 Task: Sort the products in the category "More Dips & Spreads" by unit price (high first).
Action: Mouse moved to (804, 299)
Screenshot: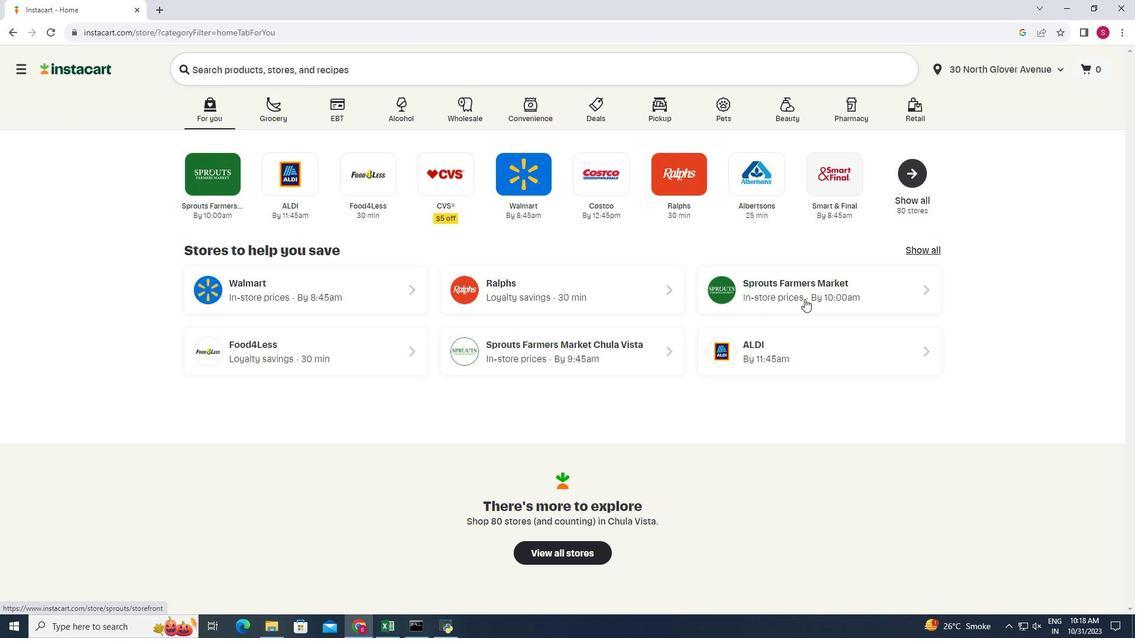 
Action: Mouse pressed left at (804, 299)
Screenshot: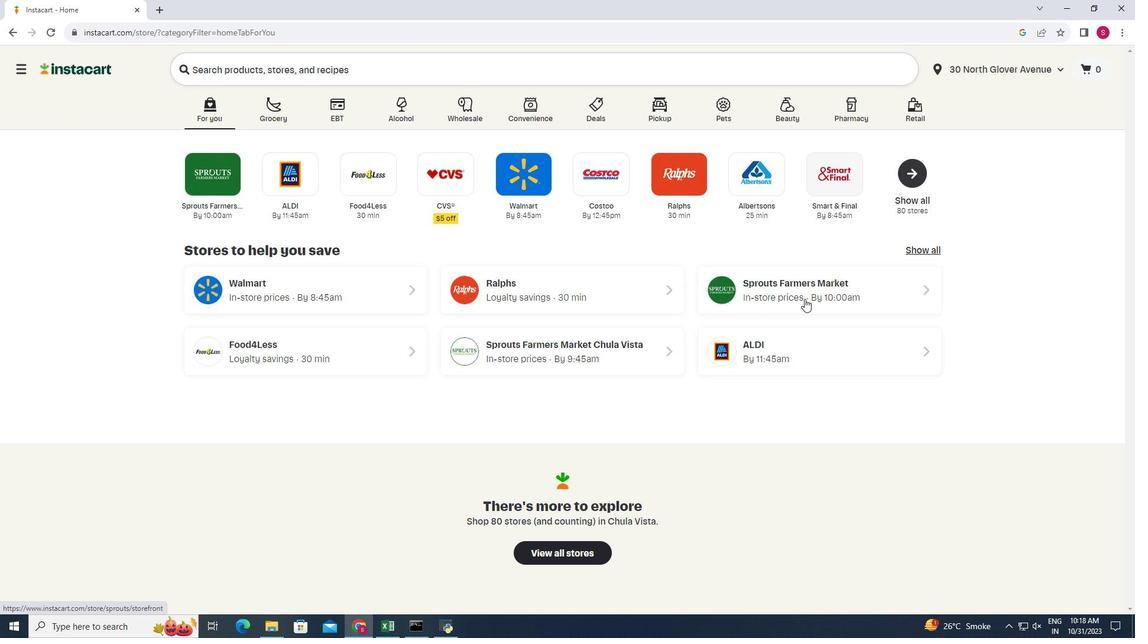 
Action: Mouse moved to (31, 523)
Screenshot: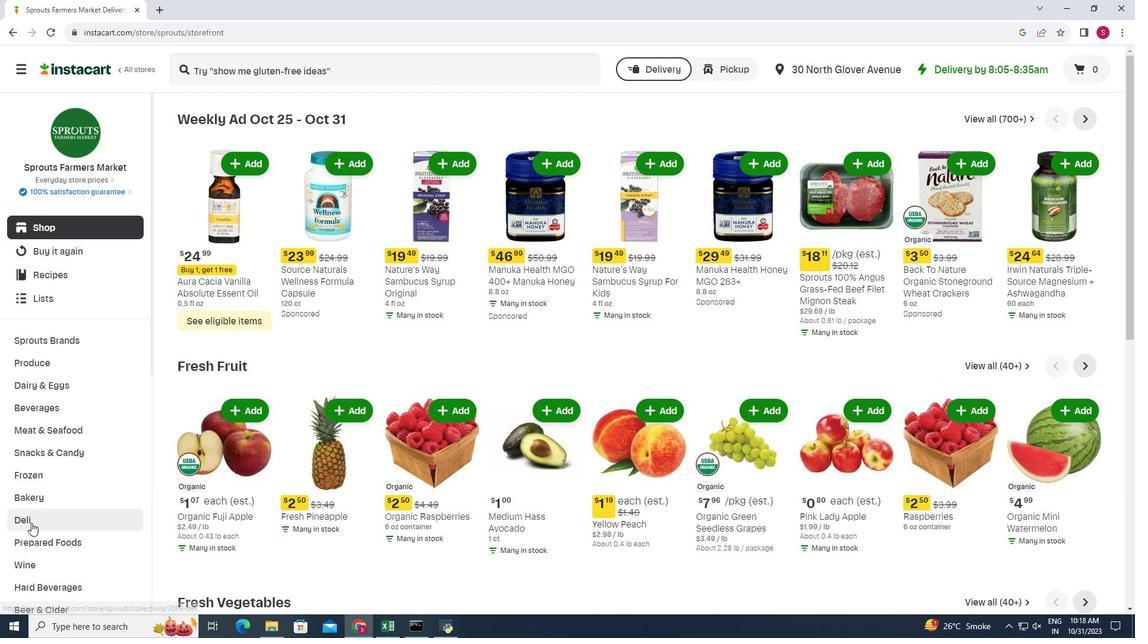 
Action: Mouse pressed left at (31, 523)
Screenshot: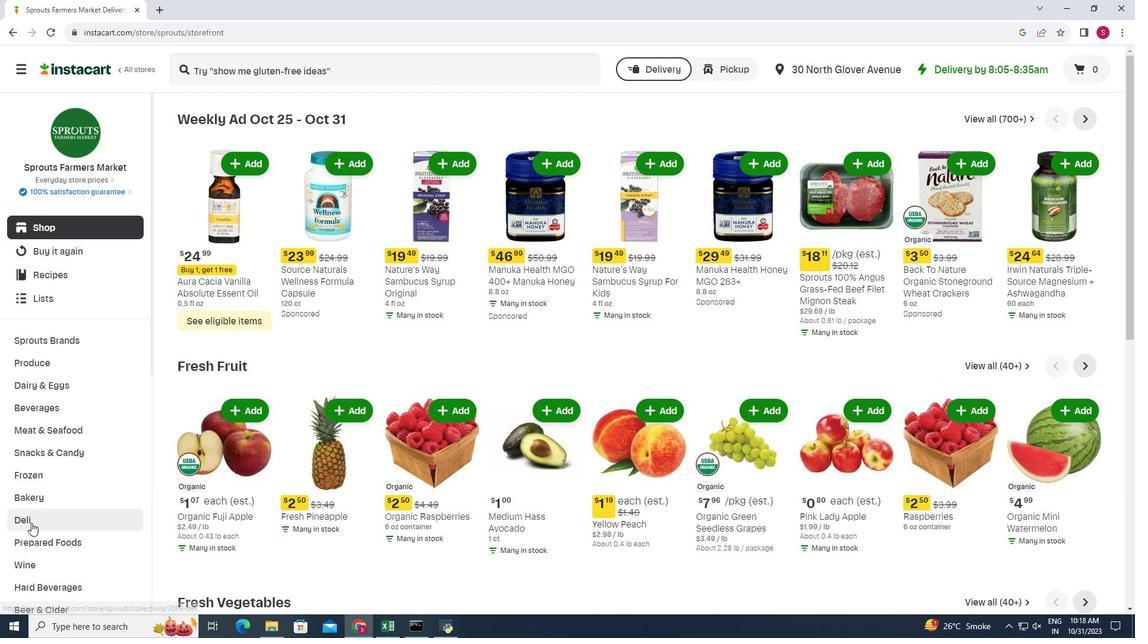 
Action: Mouse moved to (392, 140)
Screenshot: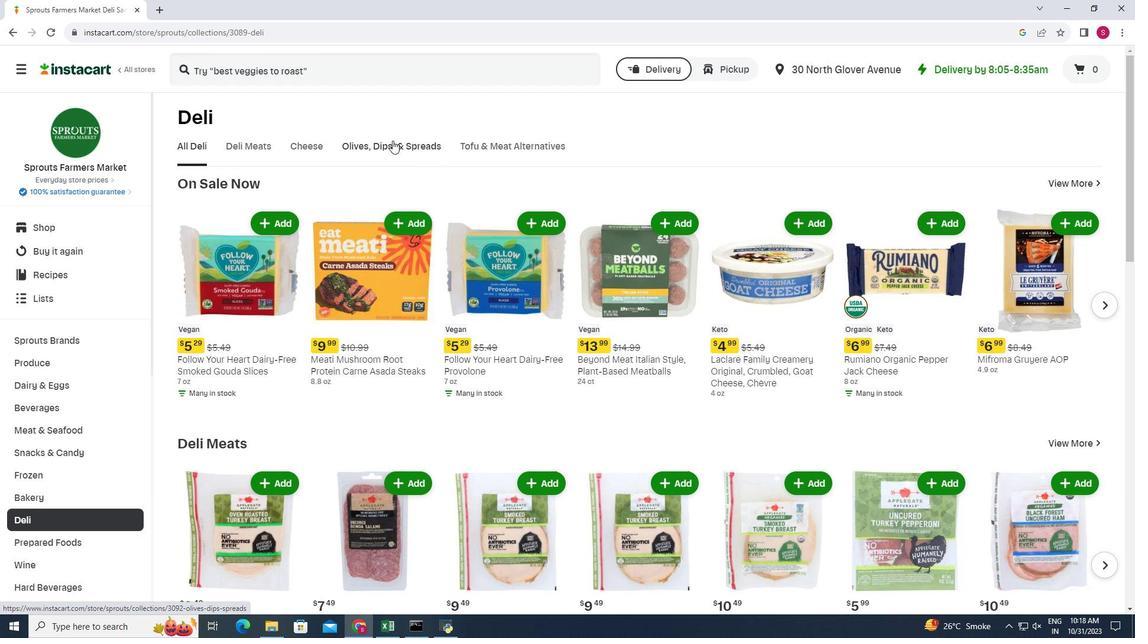 
Action: Mouse pressed left at (392, 140)
Screenshot: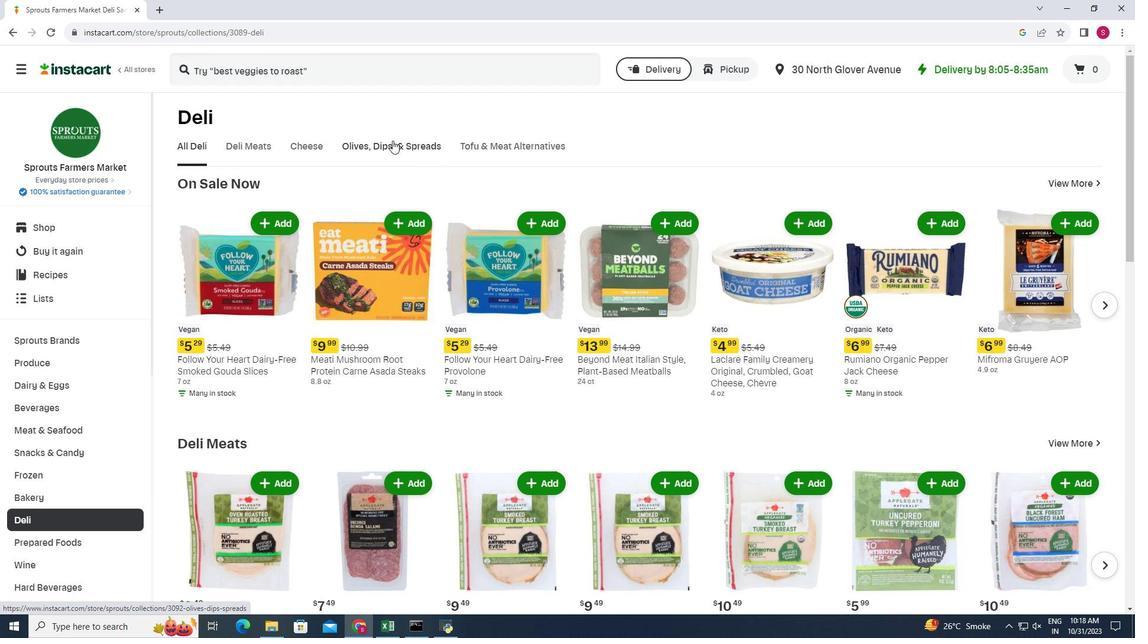 
Action: Mouse moved to (633, 203)
Screenshot: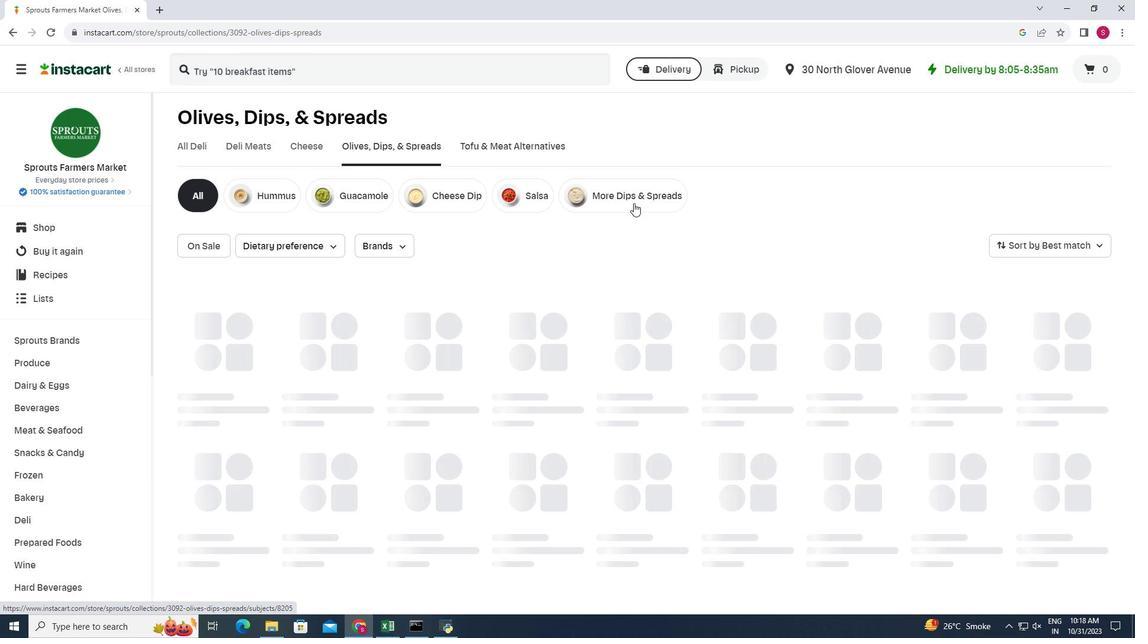 
Action: Mouse pressed left at (633, 203)
Screenshot: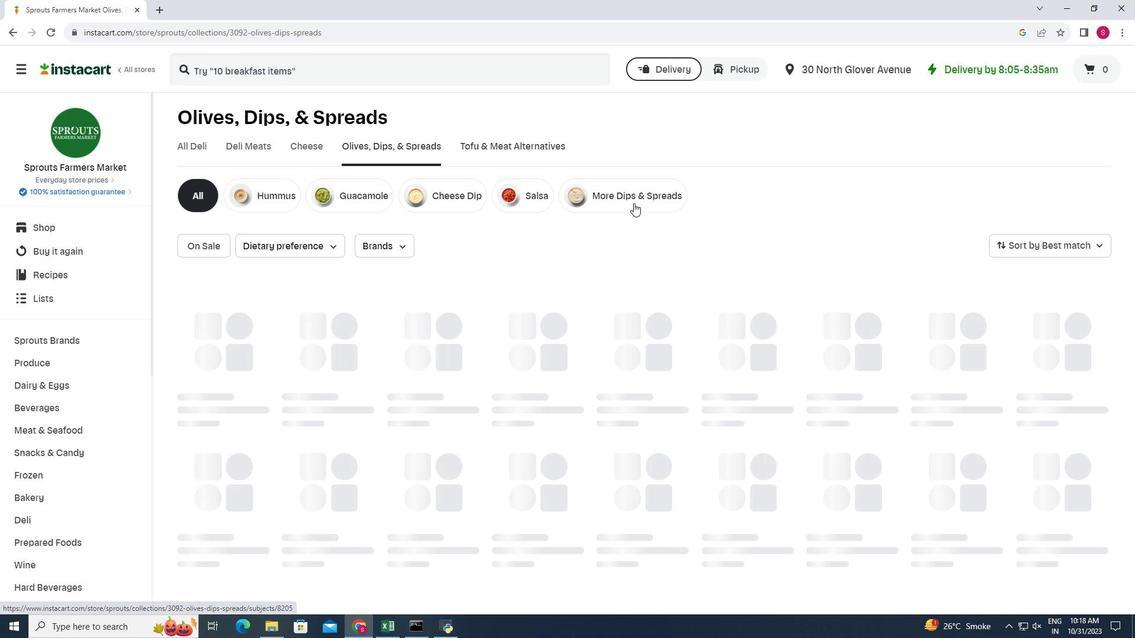 
Action: Mouse moved to (1090, 244)
Screenshot: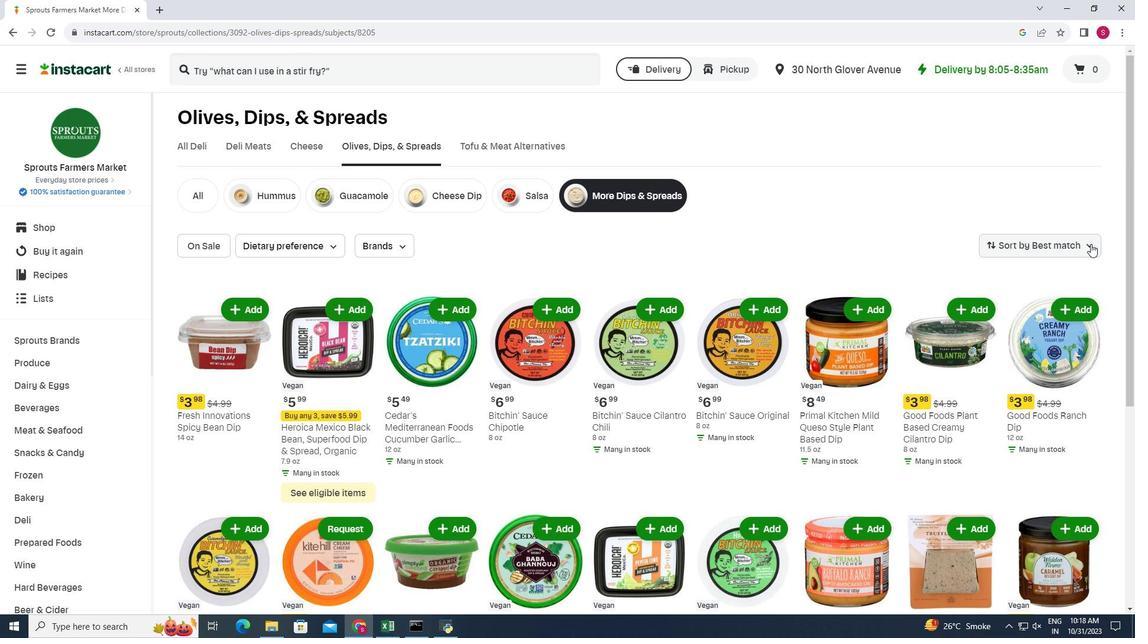 
Action: Mouse pressed left at (1090, 244)
Screenshot: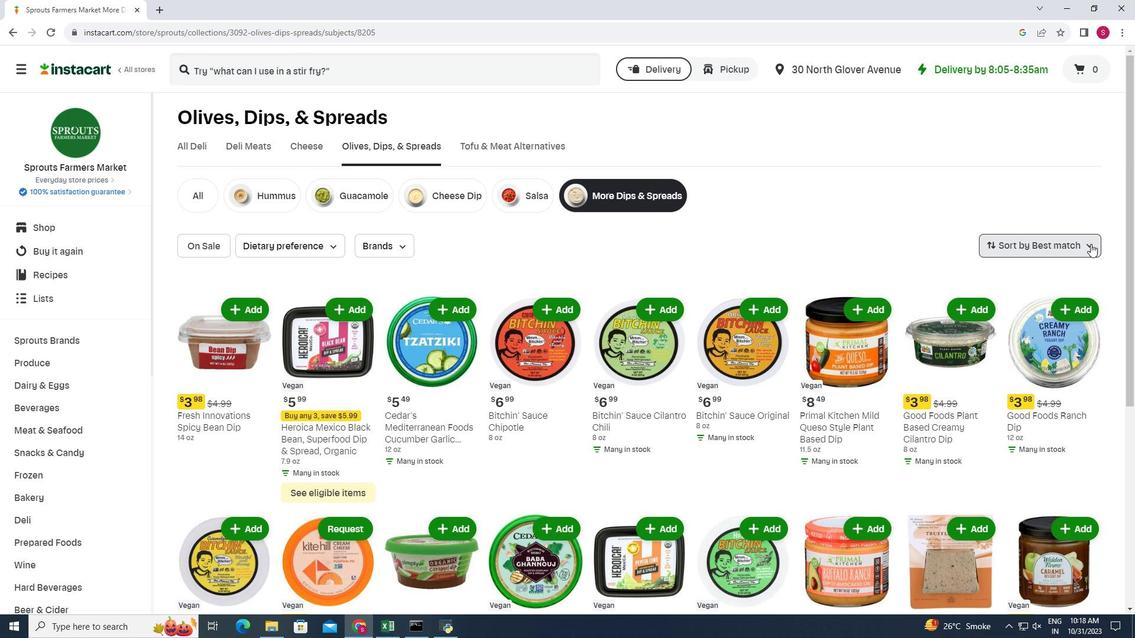 
Action: Mouse moved to (1063, 382)
Screenshot: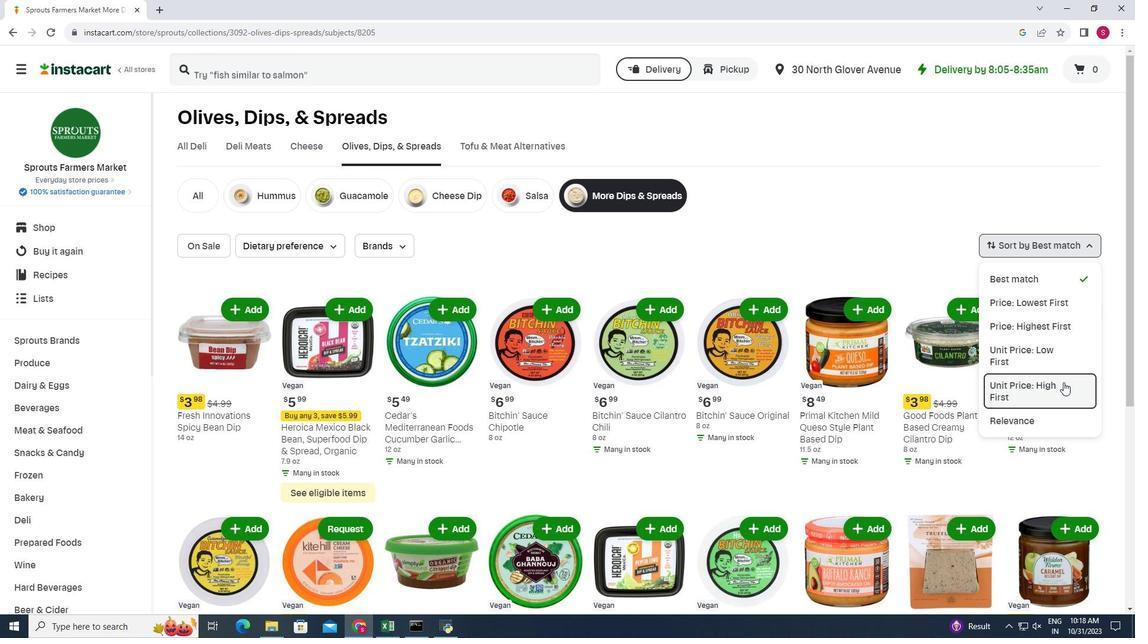 
Action: Mouse pressed left at (1063, 382)
Screenshot: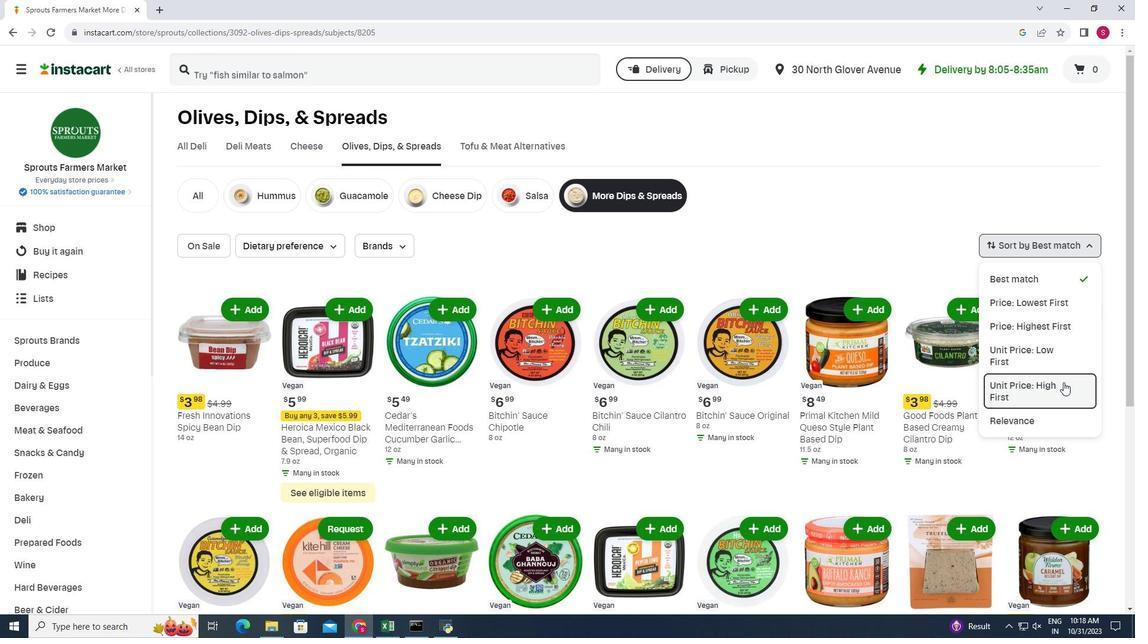 
Action: Mouse moved to (615, 227)
Screenshot: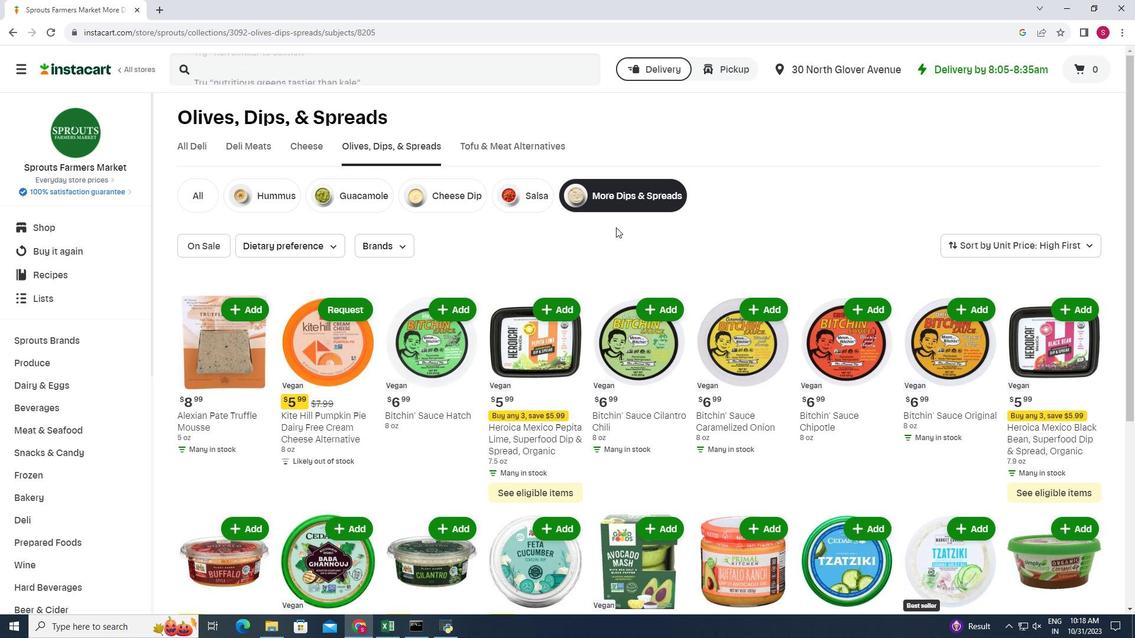 
Action: Mouse scrolled (615, 227) with delta (0, 0)
Screenshot: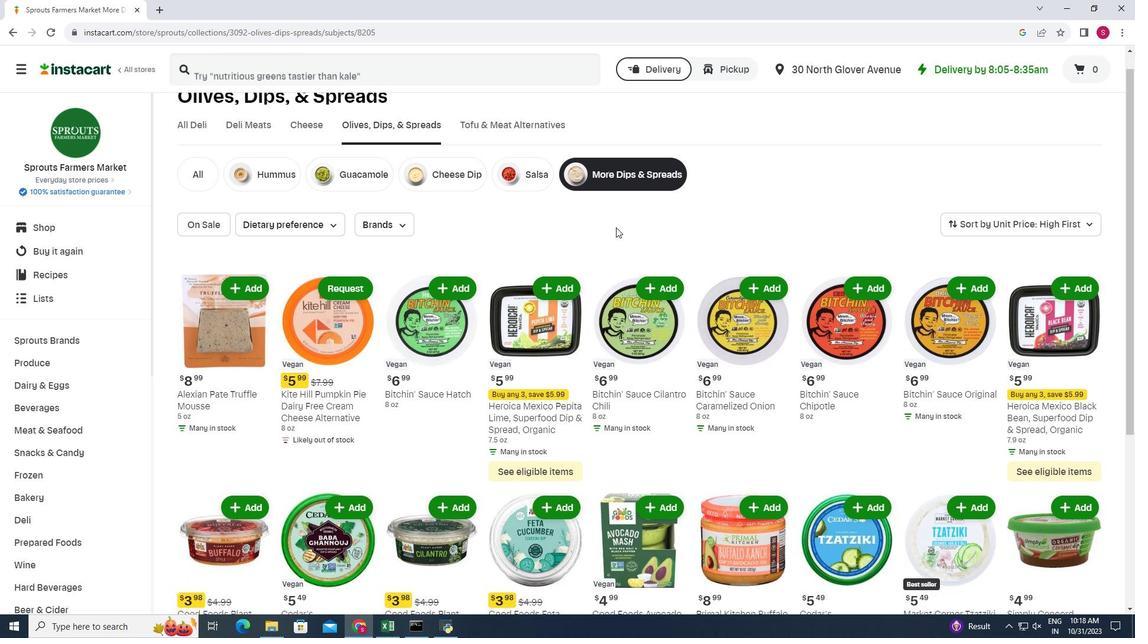 
Action: Mouse scrolled (615, 227) with delta (0, 0)
Screenshot: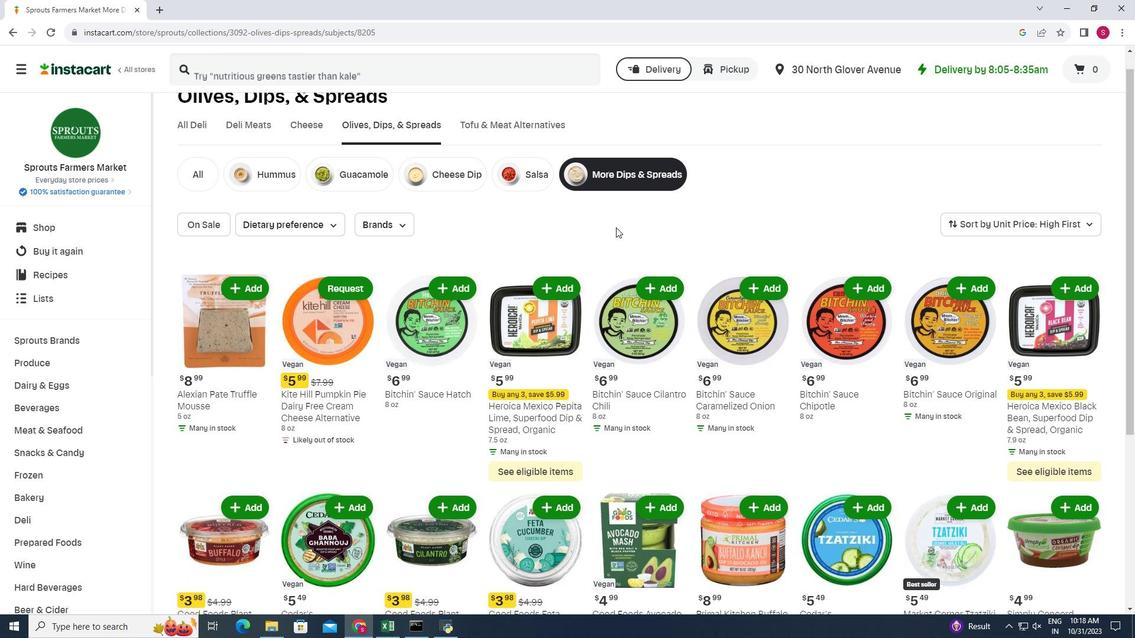 
Action: Mouse scrolled (615, 227) with delta (0, 0)
Screenshot: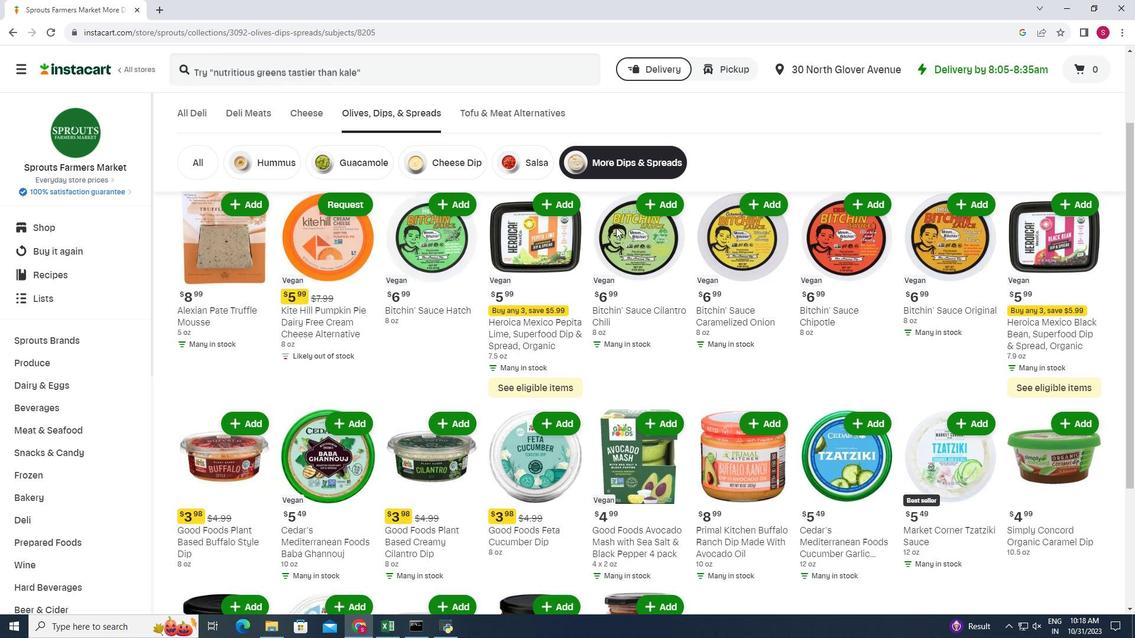 
Action: Mouse moved to (615, 227)
Screenshot: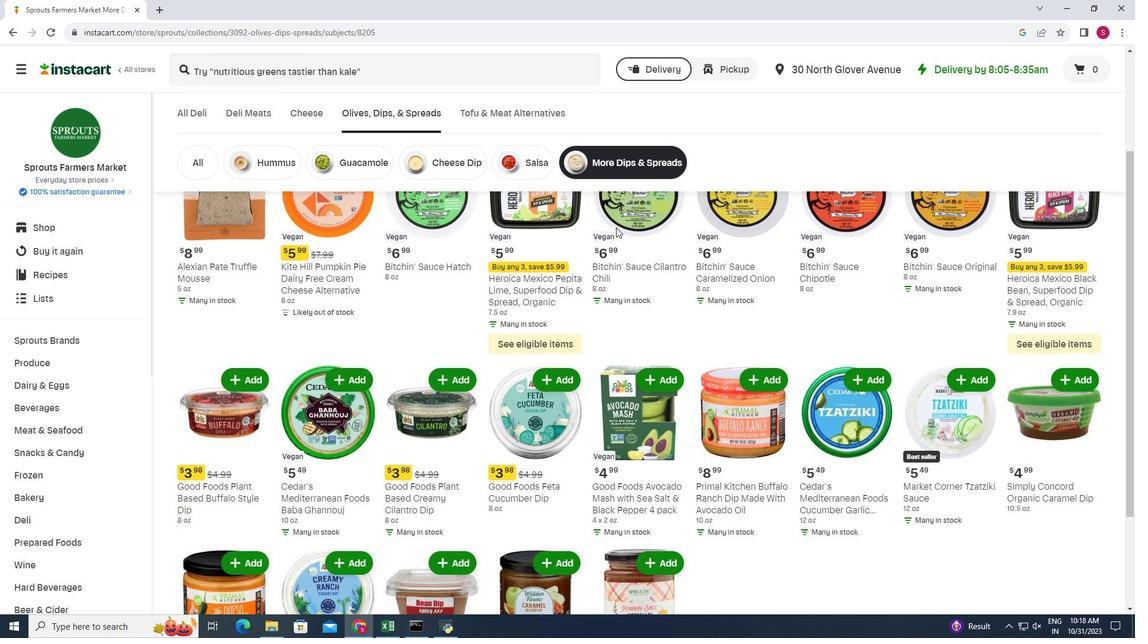 
Action: Mouse scrolled (615, 227) with delta (0, 0)
Screenshot: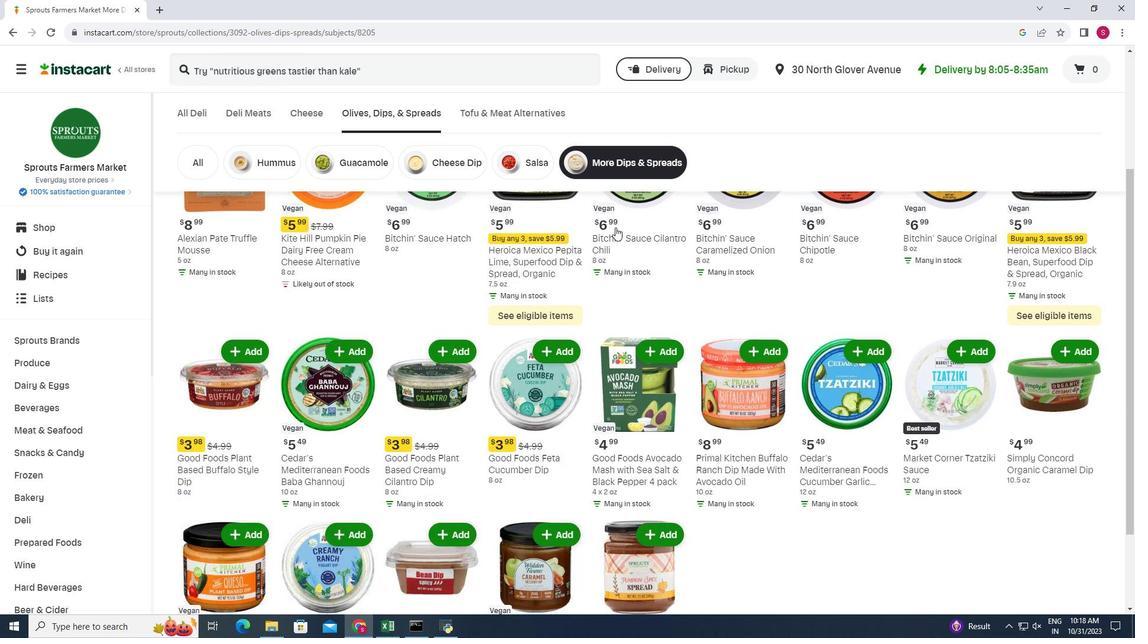 
Action: Mouse moved to (614, 227)
Screenshot: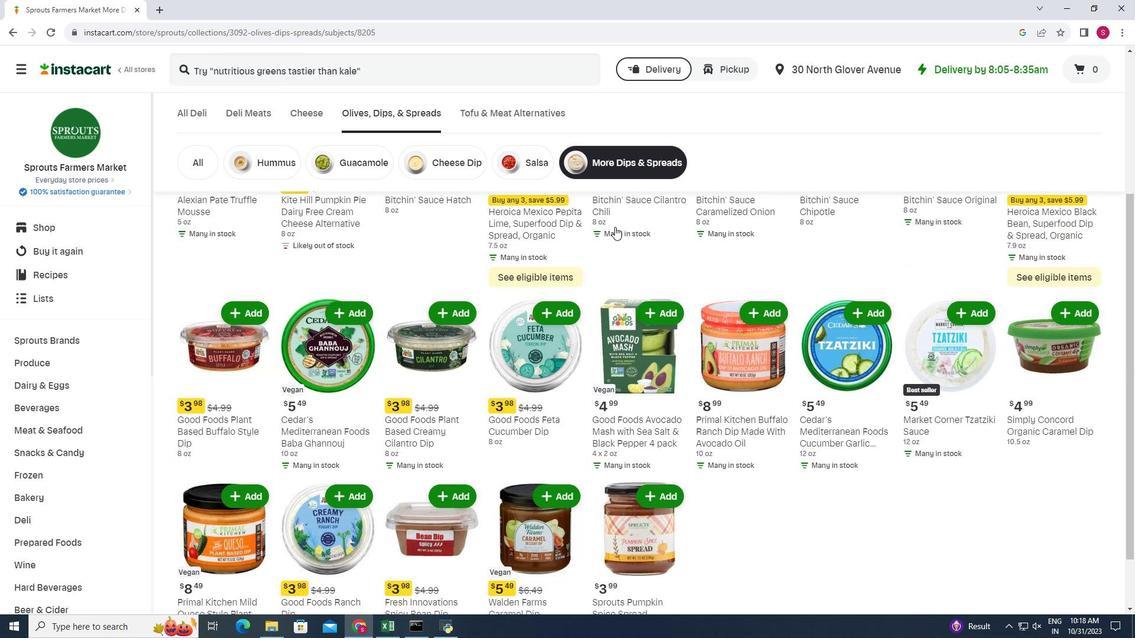 
Action: Mouse scrolled (614, 227) with delta (0, 0)
Screenshot: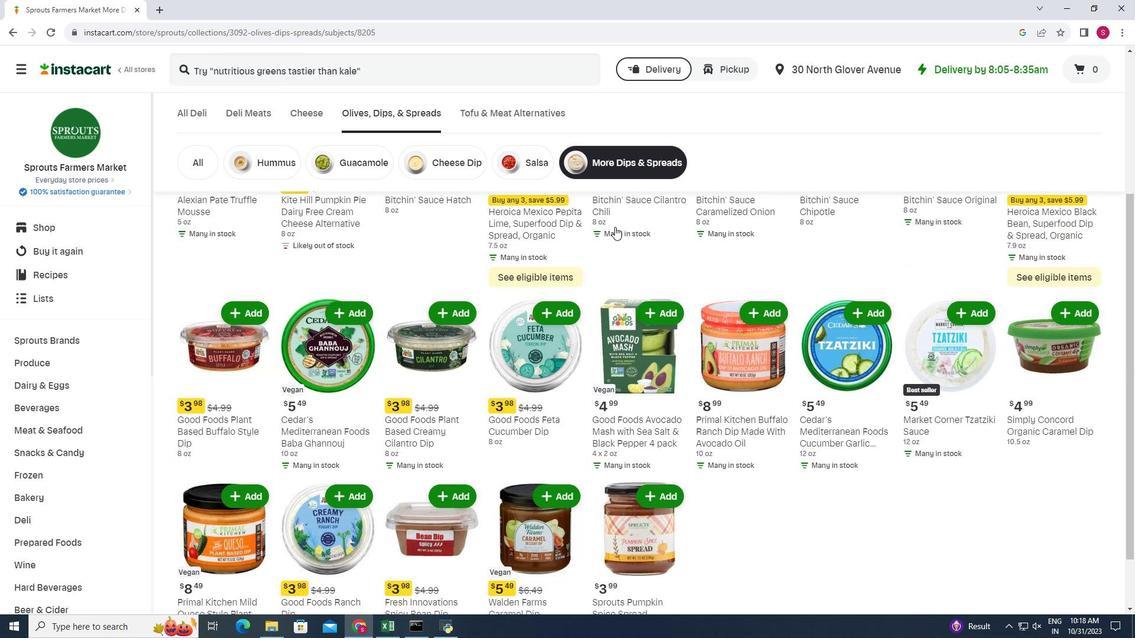 
Action: Mouse moved to (614, 226)
Screenshot: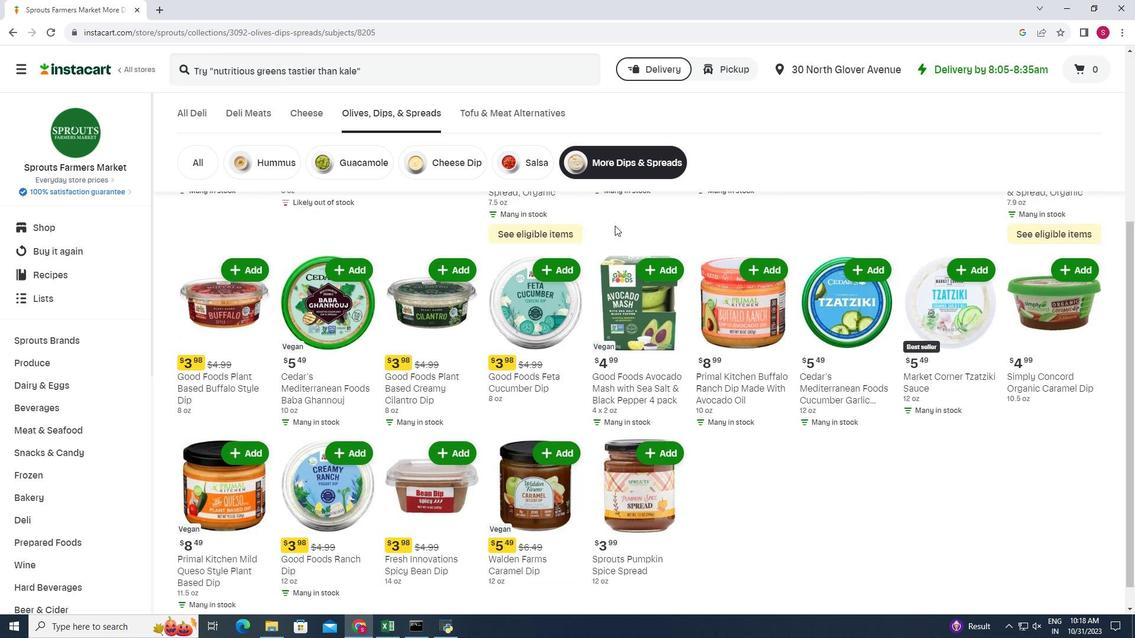 
Action: Mouse scrolled (614, 225) with delta (0, 0)
Screenshot: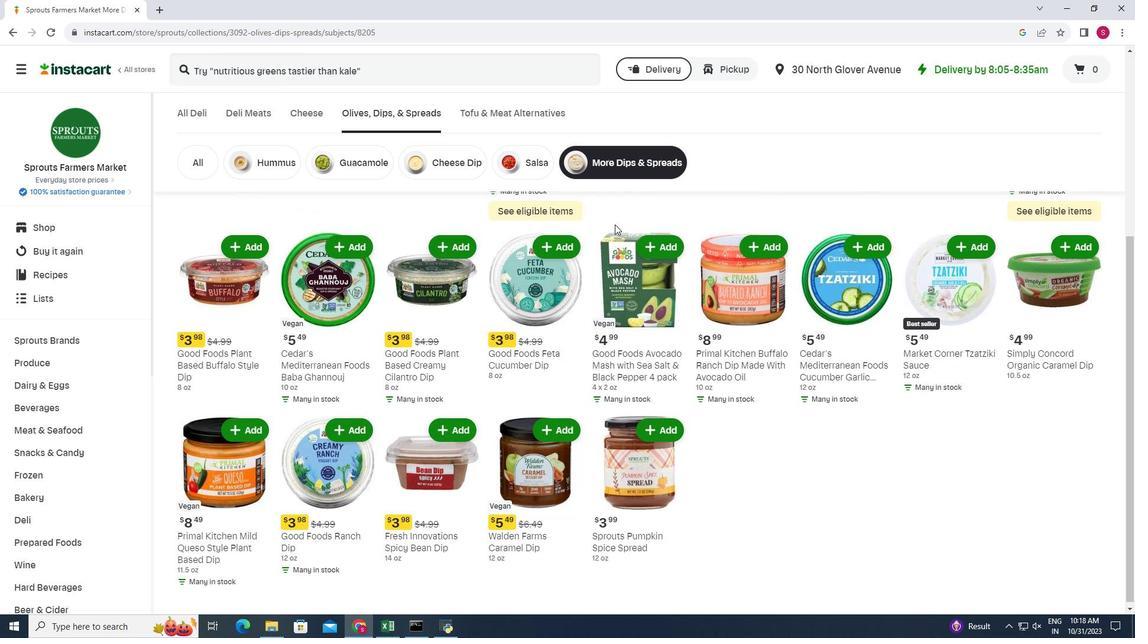
Action: Mouse moved to (614, 224)
Screenshot: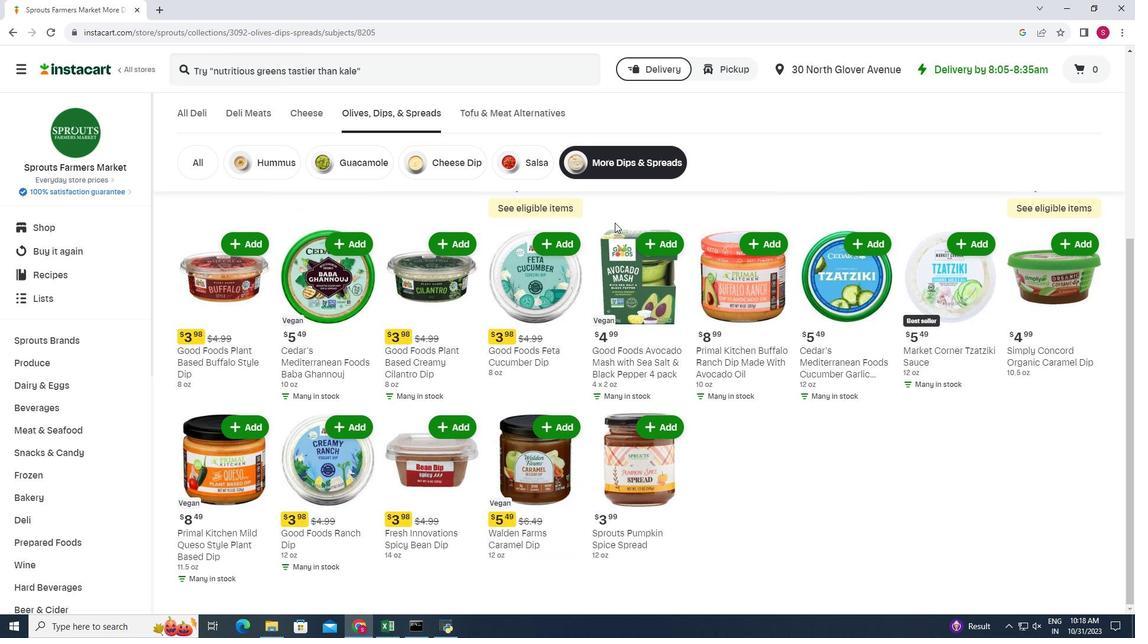 
Action: Mouse scrolled (614, 223) with delta (0, 0)
Screenshot: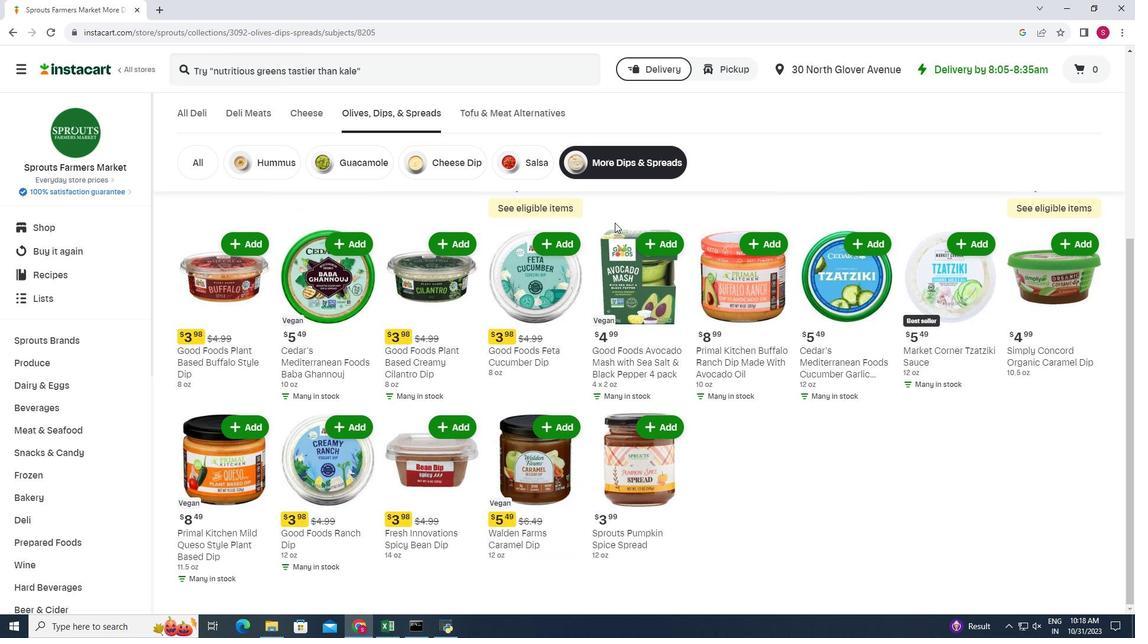 
Action: Mouse moved to (614, 222)
Screenshot: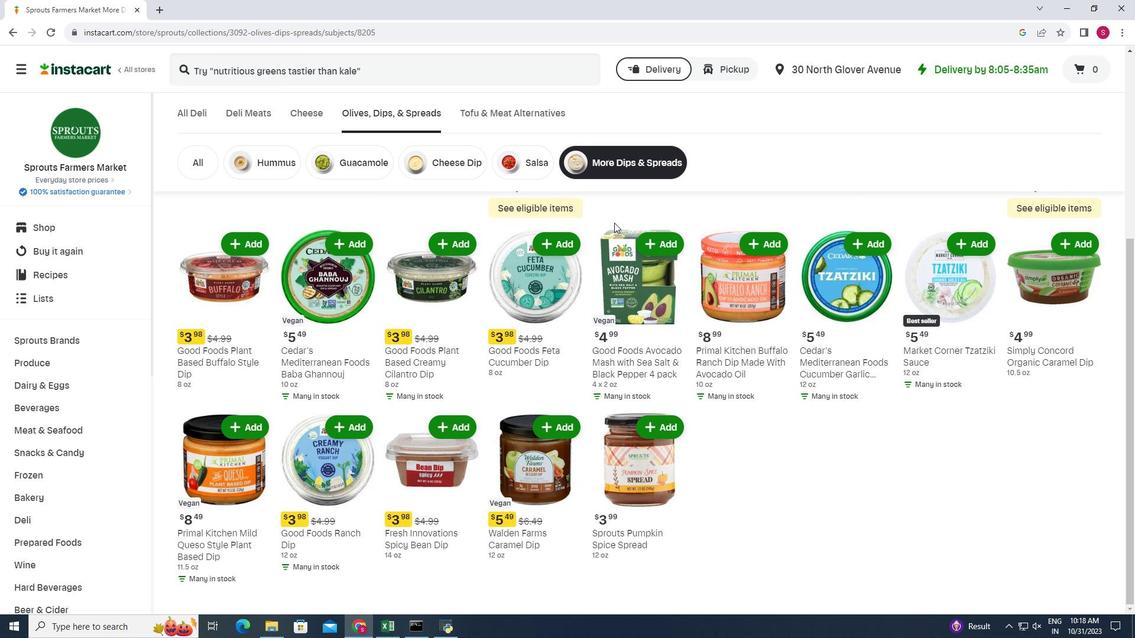 
Action: Mouse scrolled (614, 222) with delta (0, 0)
Screenshot: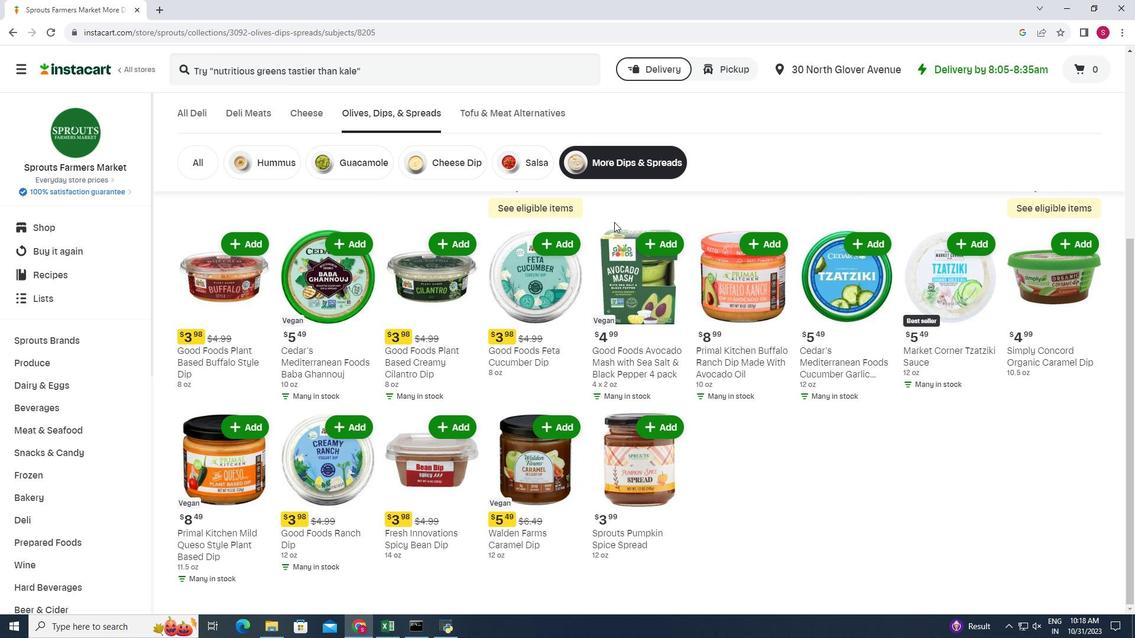 
Action: Mouse scrolled (614, 222) with delta (0, 0)
Screenshot: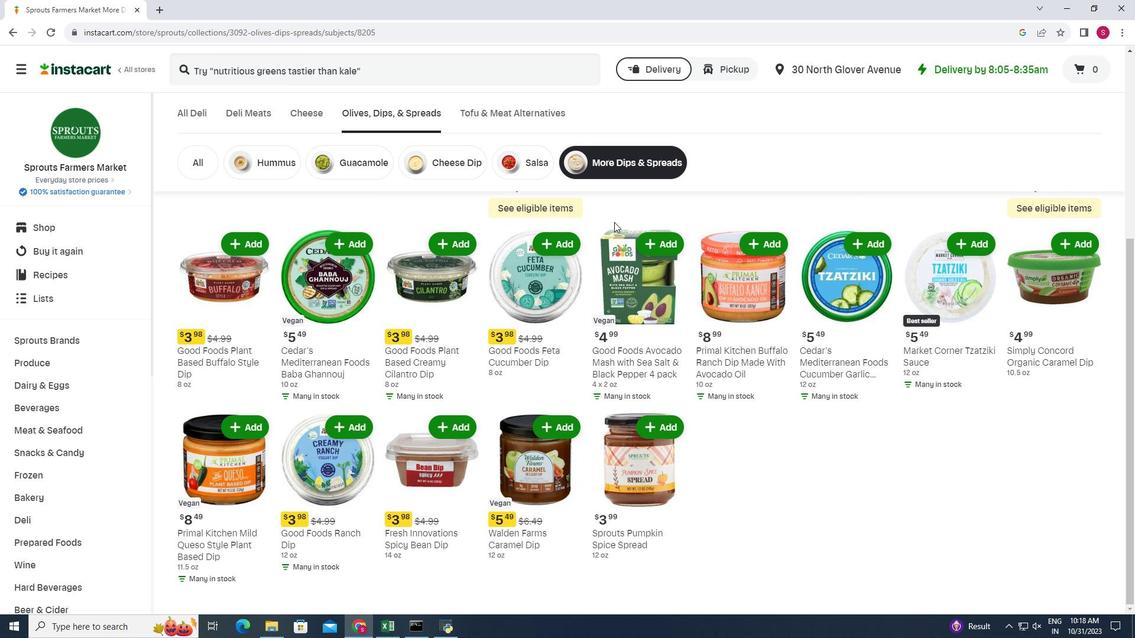 
Action: Mouse moved to (613, 222)
Screenshot: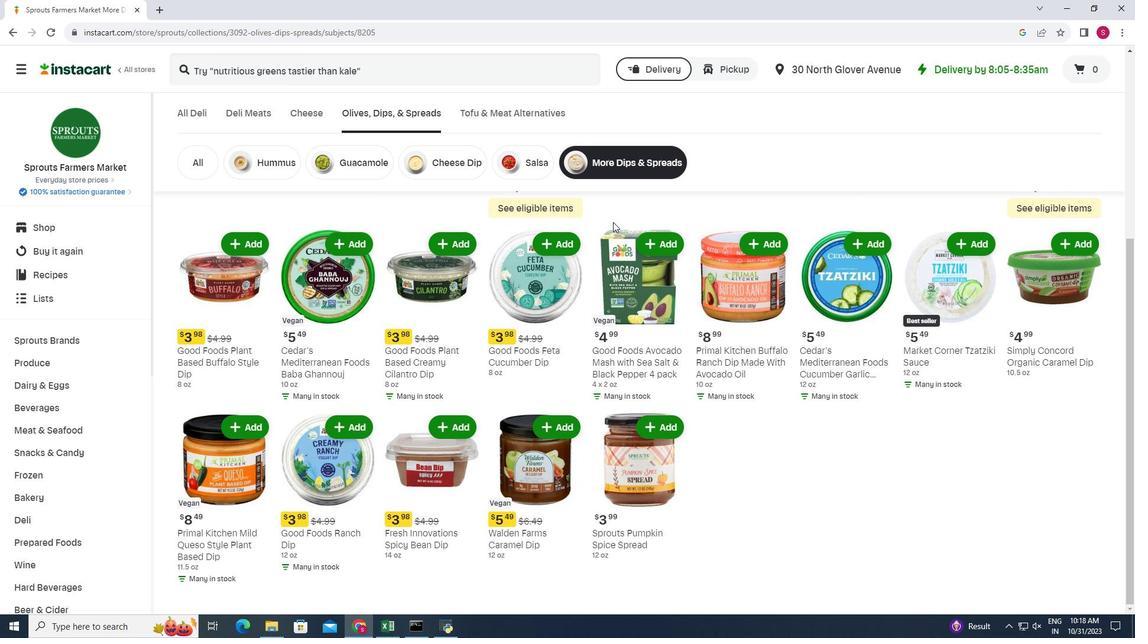 
